 Task: Add a condition where "Form Is Default ticket form" in unsolved tickets in your groups.
Action: Mouse moved to (119, 386)
Screenshot: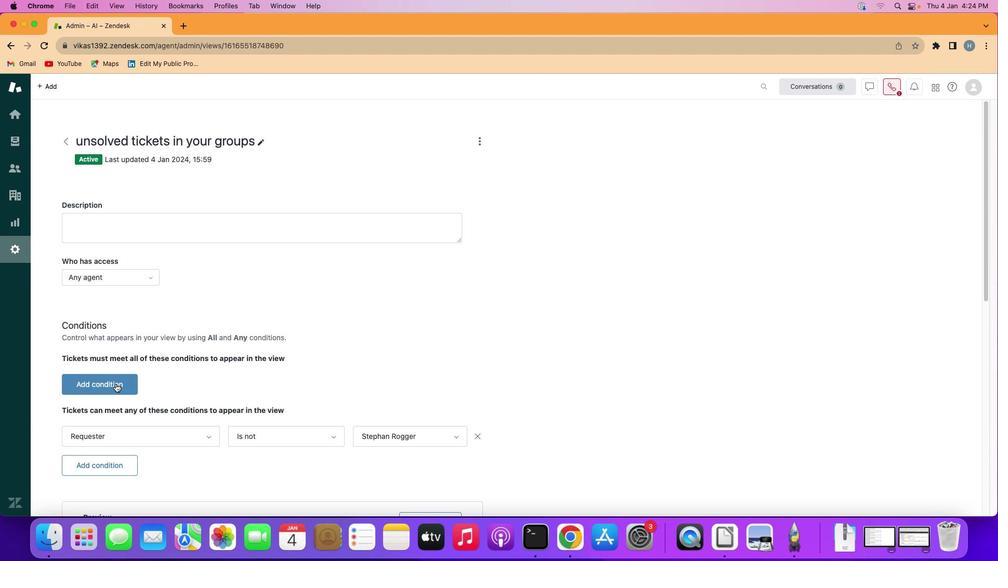 
Action: Mouse pressed left at (119, 386)
Screenshot: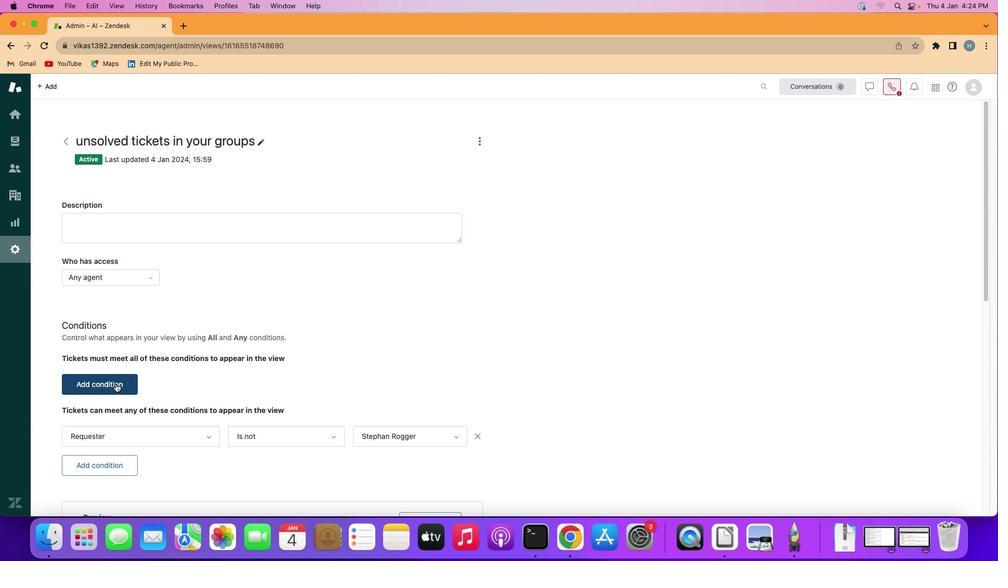 
Action: Mouse moved to (133, 386)
Screenshot: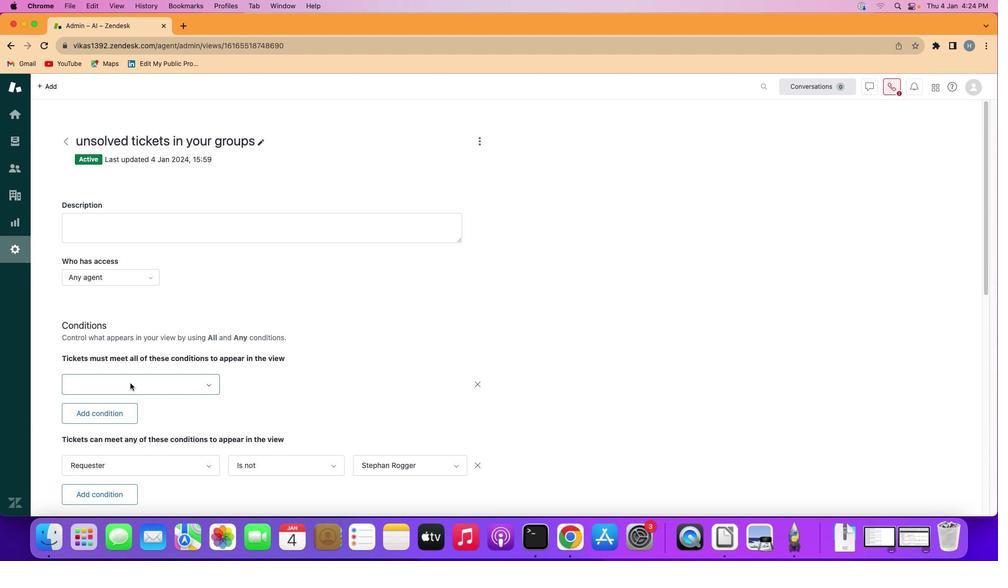
Action: Mouse pressed left at (133, 386)
Screenshot: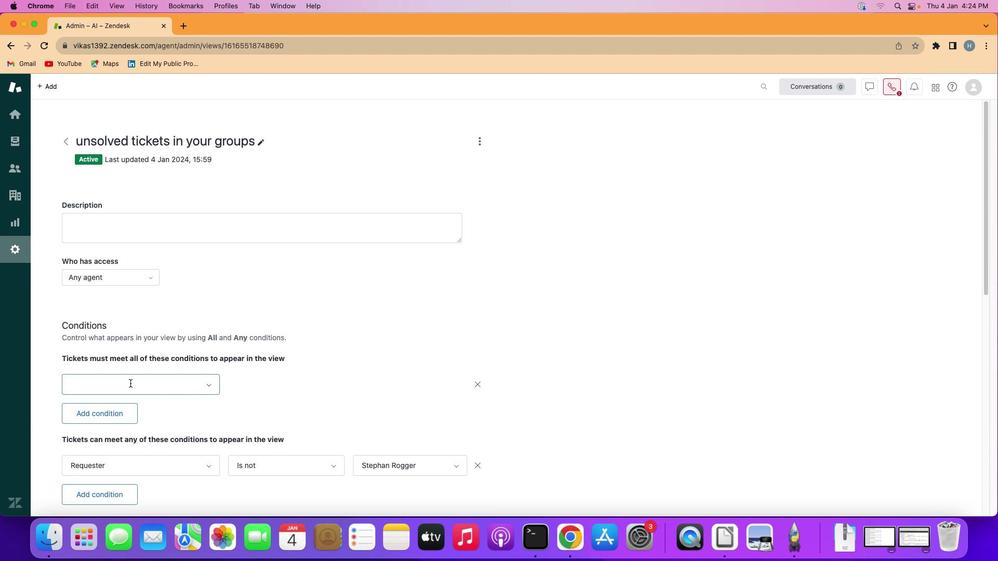 
Action: Mouse moved to (145, 249)
Screenshot: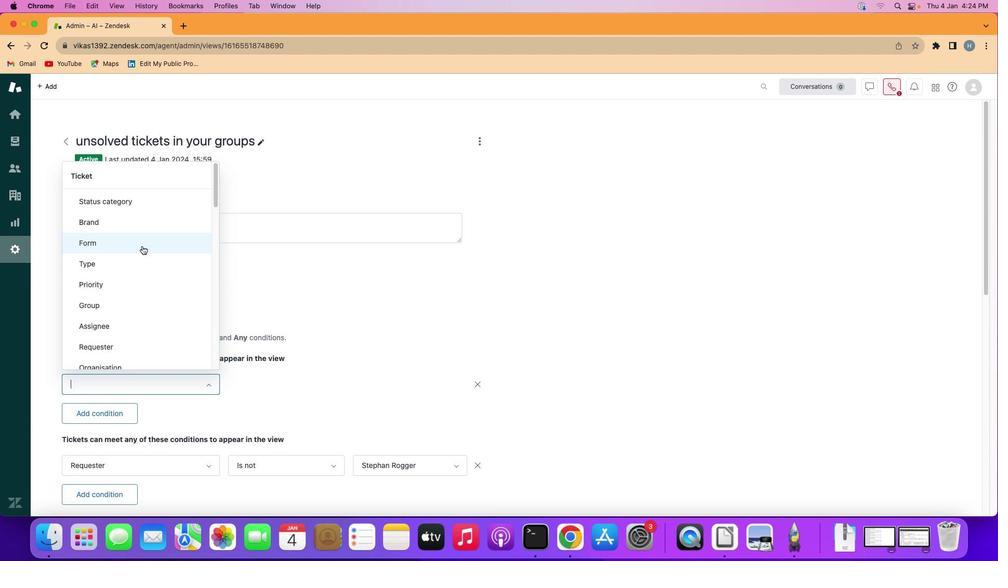
Action: Mouse pressed left at (145, 249)
Screenshot: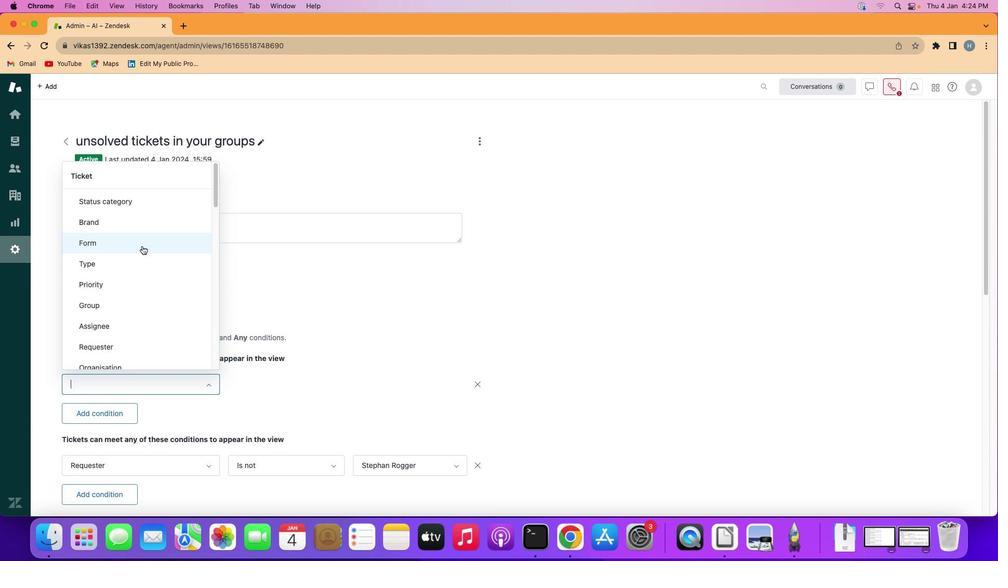 
Action: Mouse moved to (277, 385)
Screenshot: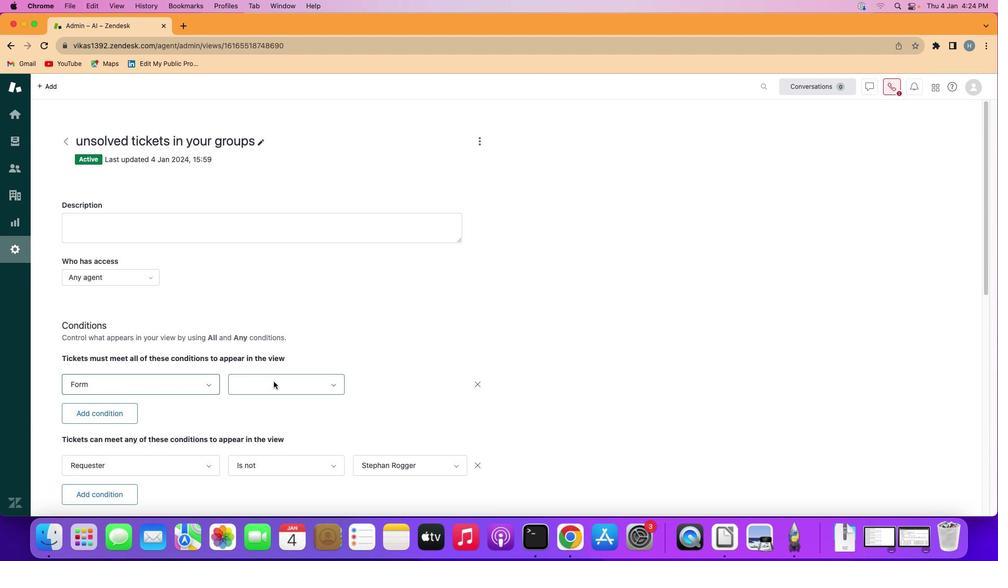 
Action: Mouse pressed left at (277, 385)
Screenshot: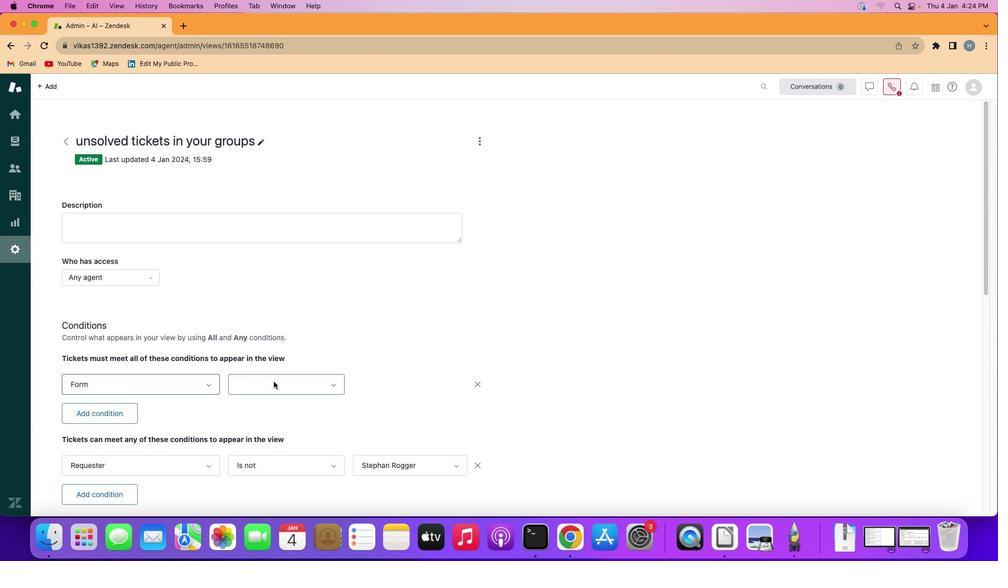 
Action: Mouse moved to (275, 411)
Screenshot: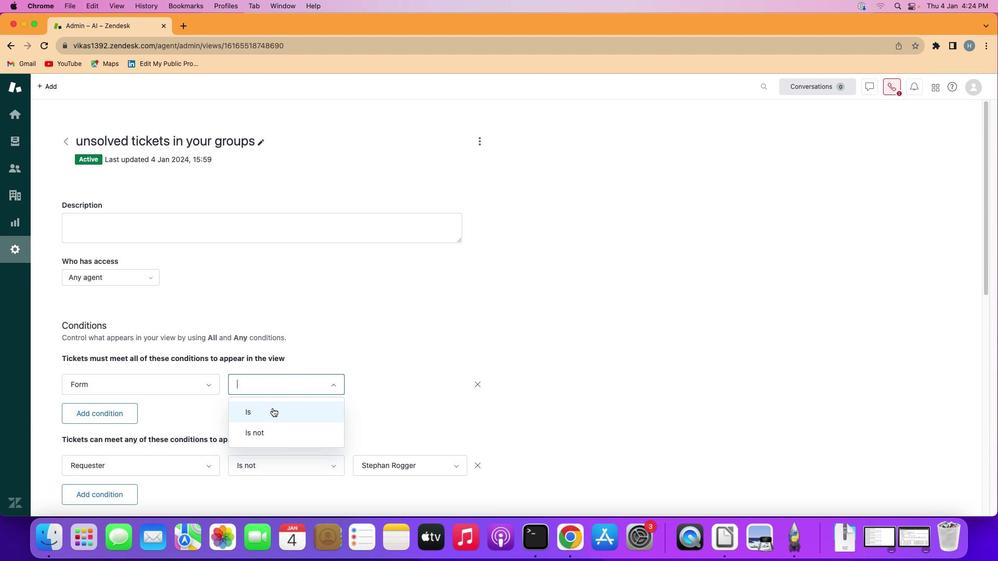 
Action: Mouse pressed left at (275, 411)
Screenshot: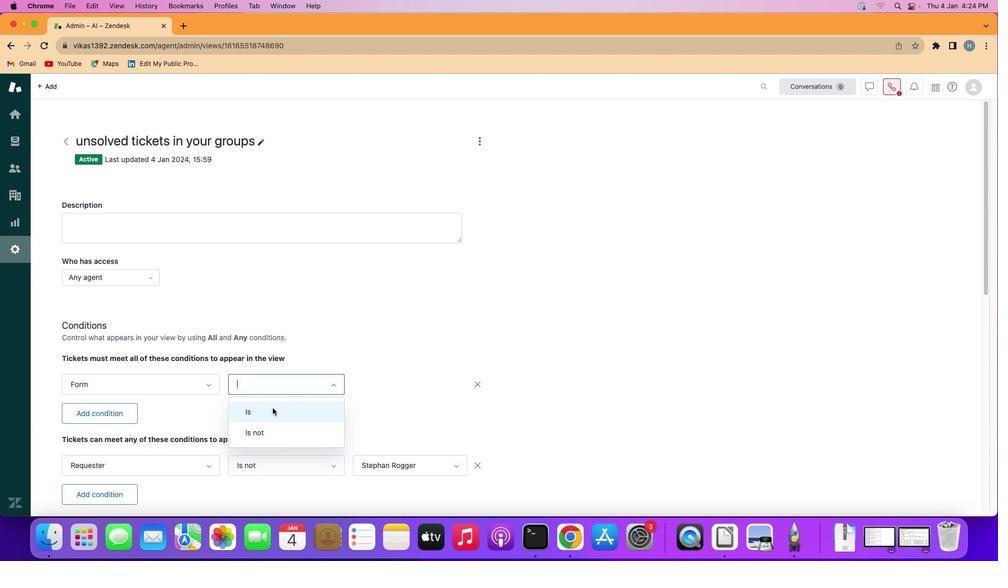 
Action: Mouse moved to (384, 388)
Screenshot: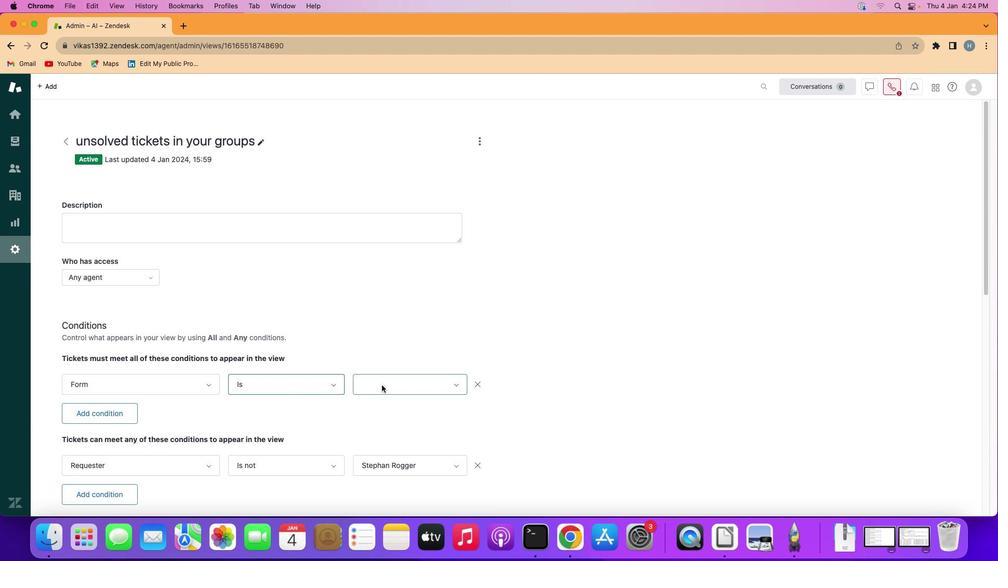 
Action: Mouse pressed left at (384, 388)
Screenshot: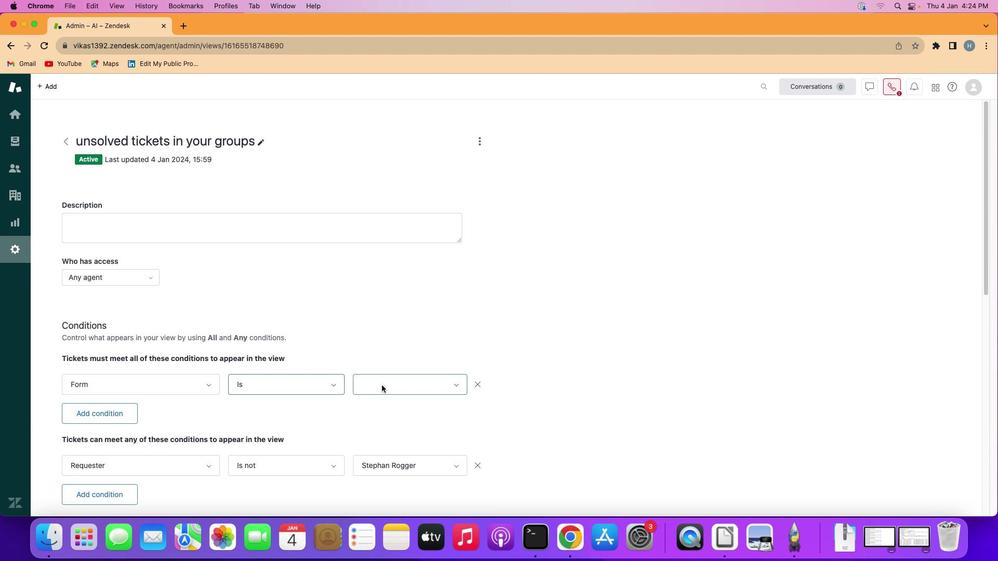 
Action: Mouse moved to (411, 193)
Screenshot: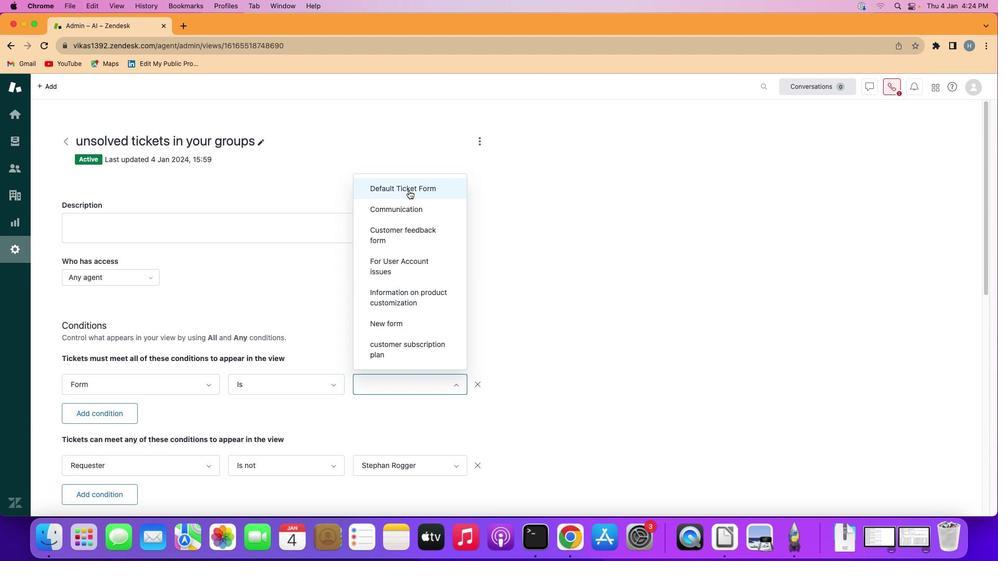 
Action: Mouse pressed left at (411, 193)
Screenshot: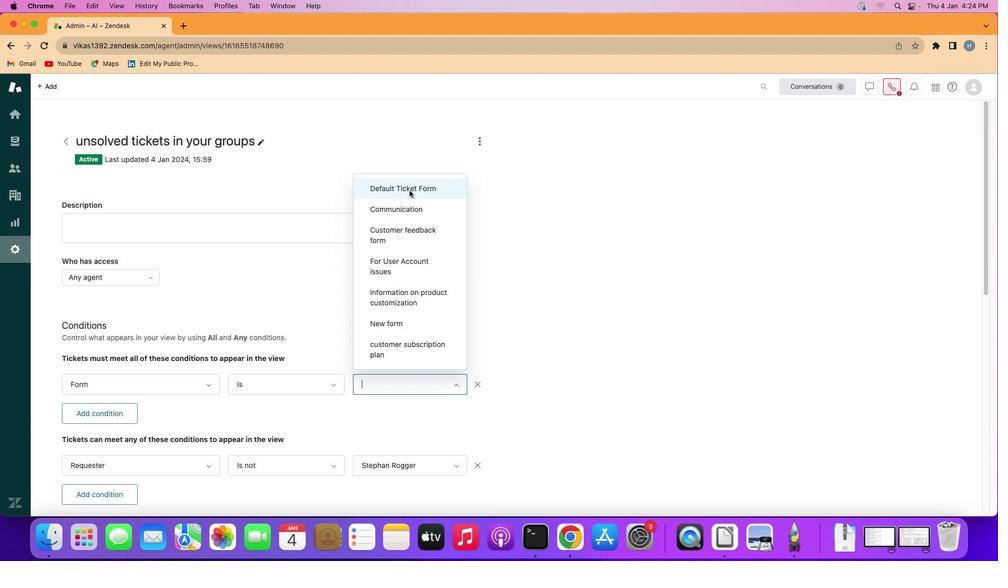 
Action: Mouse moved to (522, 352)
Screenshot: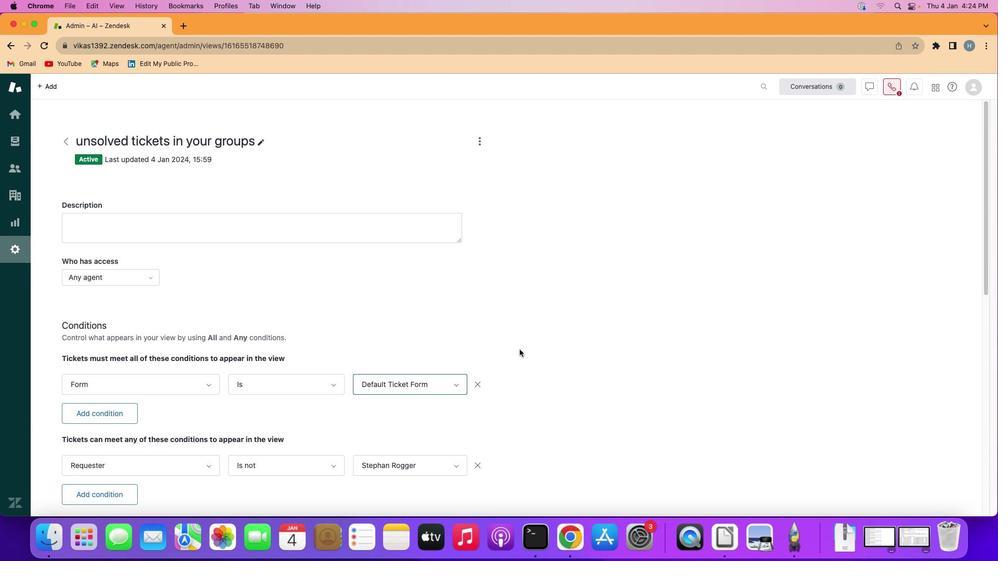 
